 Task: Create a due date automation trigger when advanced on, on the monday of the week a card is due add content with a description not starting with resume at 11:00 AM.
Action: Mouse moved to (945, 75)
Screenshot: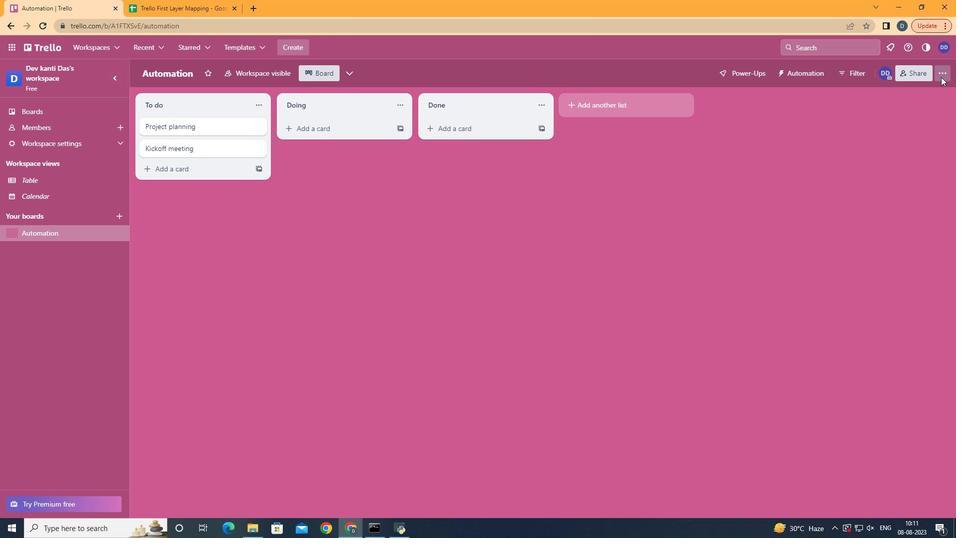 
Action: Mouse pressed left at (945, 75)
Screenshot: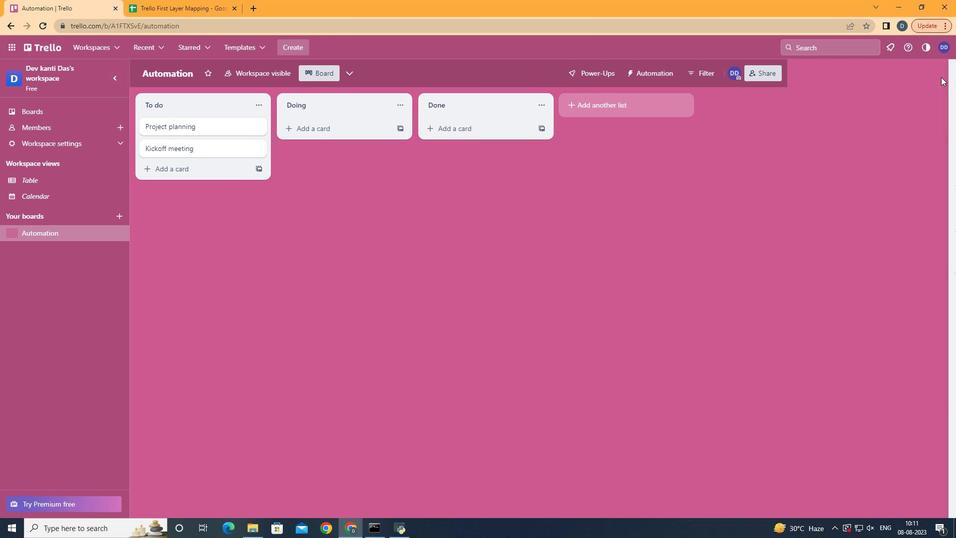 
Action: Mouse moved to (853, 220)
Screenshot: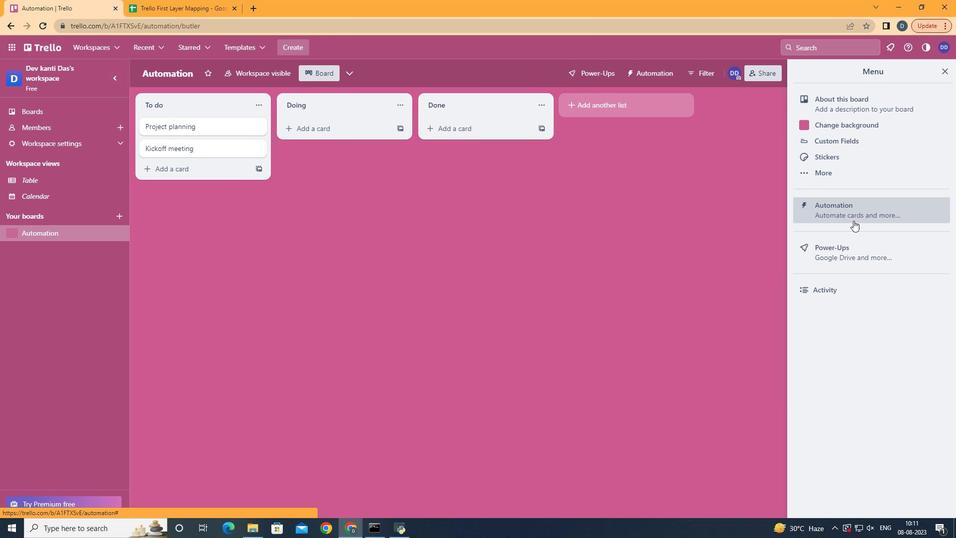 
Action: Mouse pressed left at (853, 220)
Screenshot: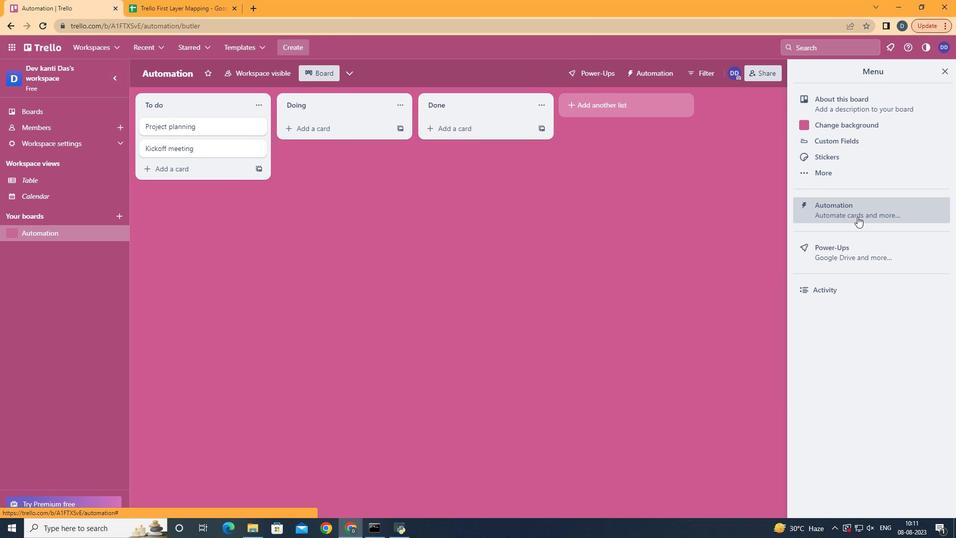 
Action: Mouse moved to (187, 202)
Screenshot: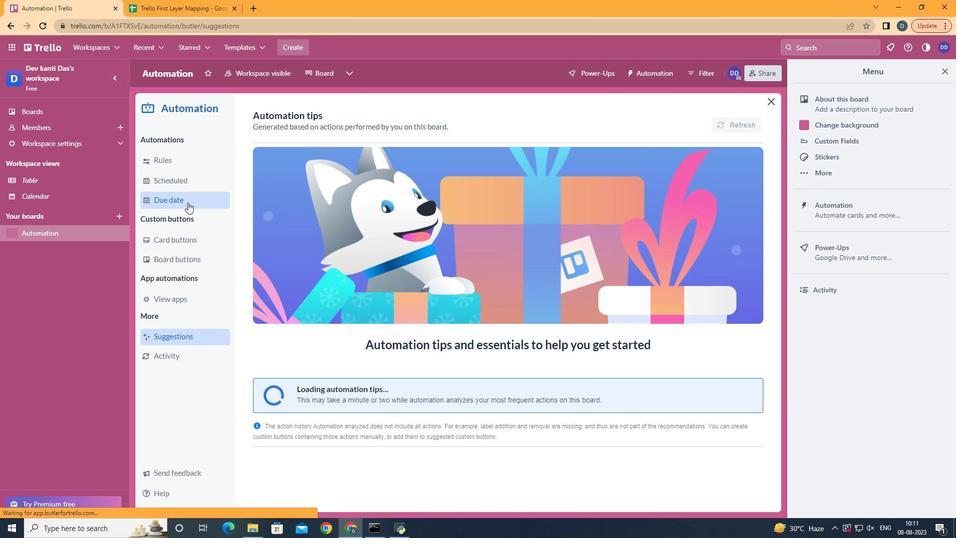 
Action: Mouse pressed left at (187, 202)
Screenshot: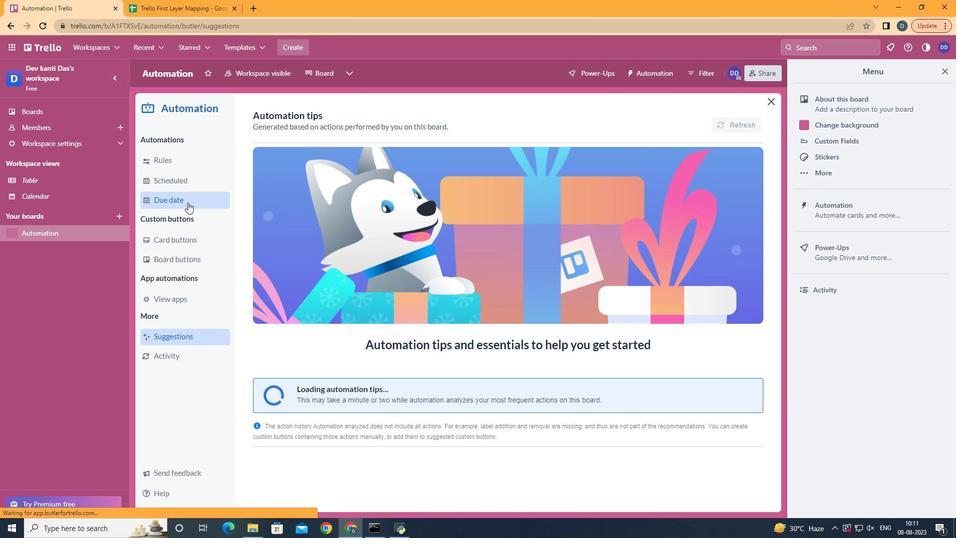 
Action: Mouse moved to (700, 116)
Screenshot: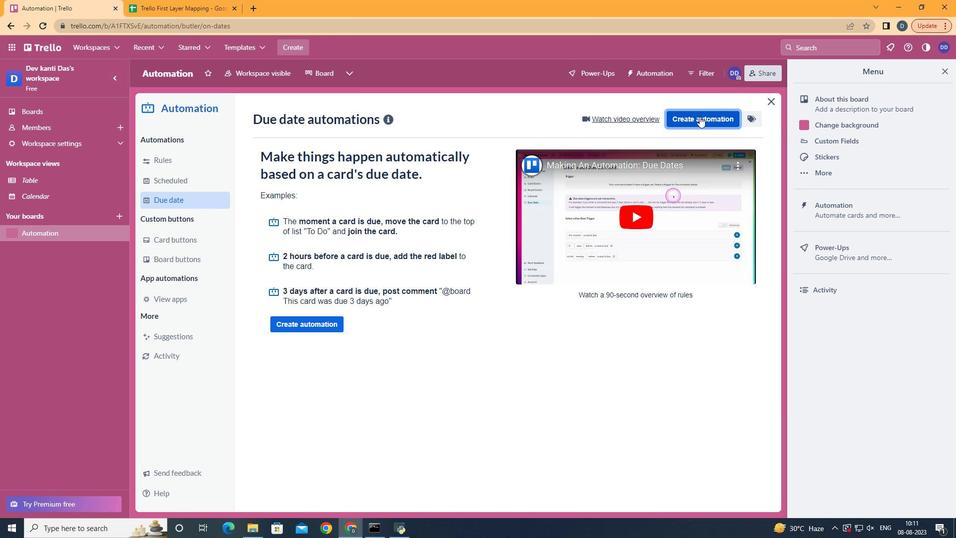 
Action: Mouse pressed left at (700, 116)
Screenshot: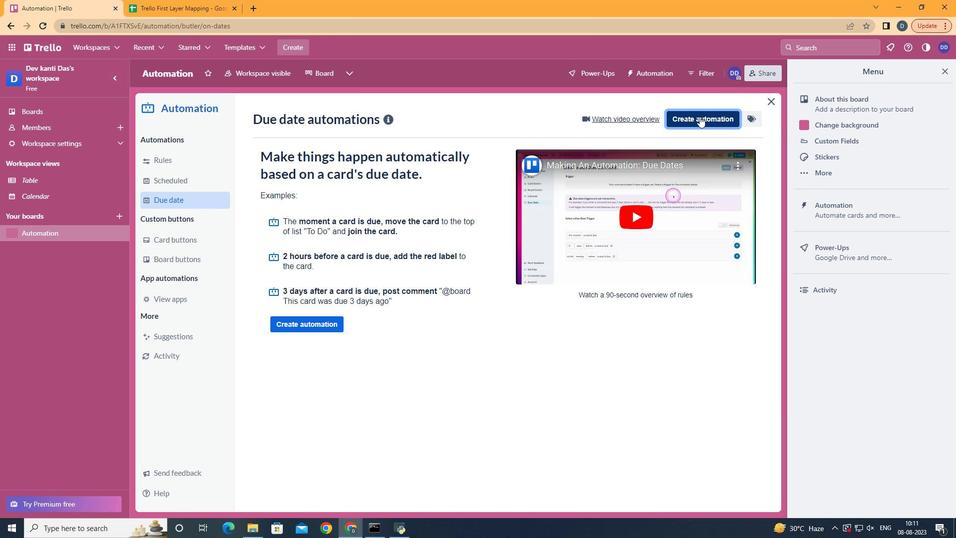 
Action: Mouse moved to (520, 214)
Screenshot: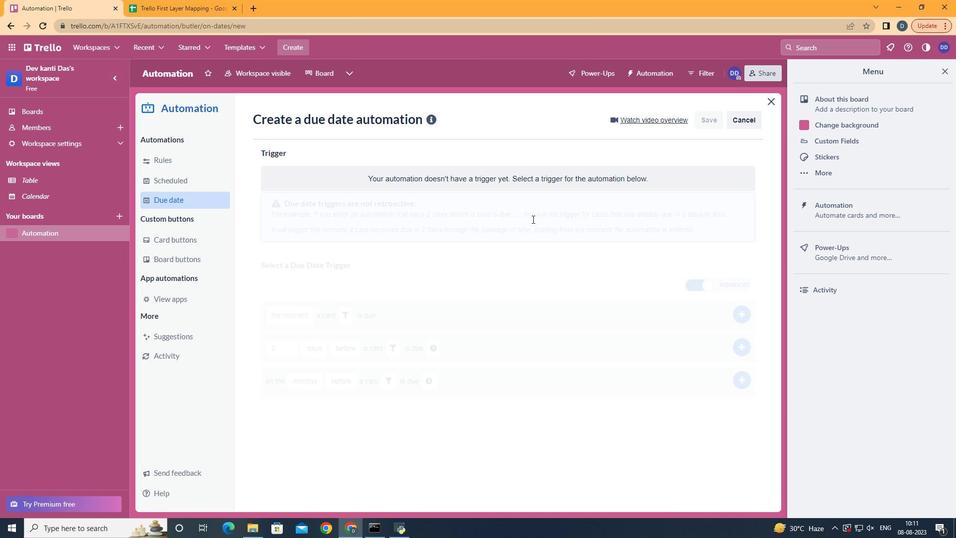 
Action: Mouse pressed left at (520, 214)
Screenshot: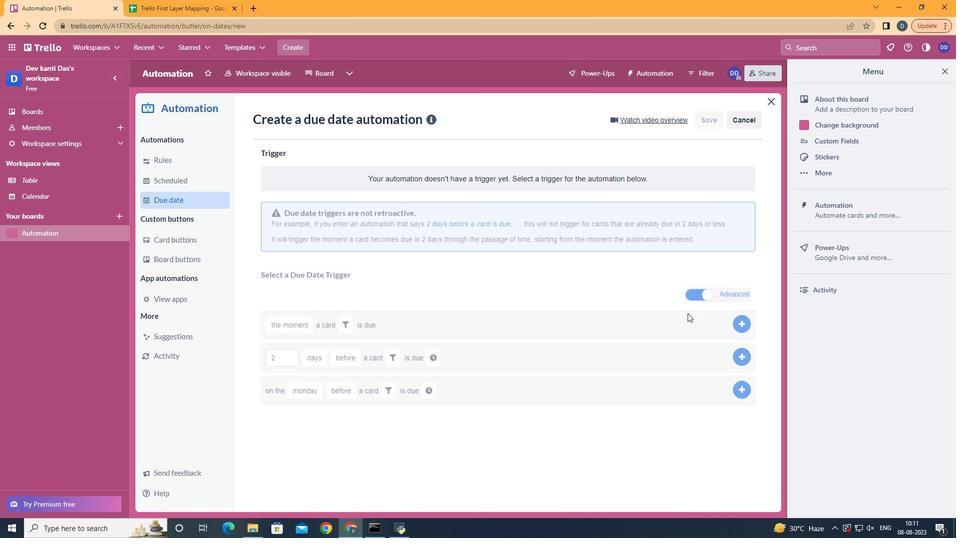 
Action: Mouse moved to (330, 256)
Screenshot: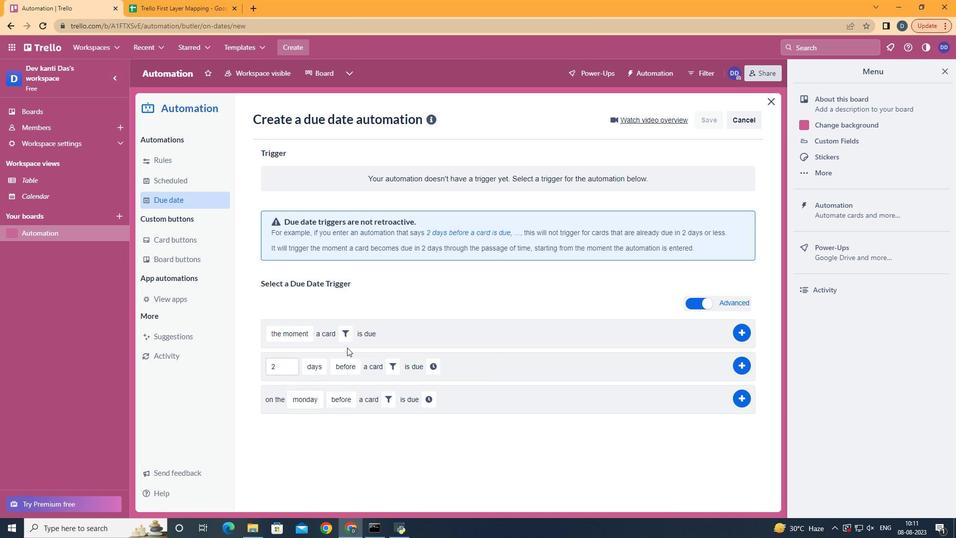 
Action: Mouse pressed left at (330, 256)
Screenshot: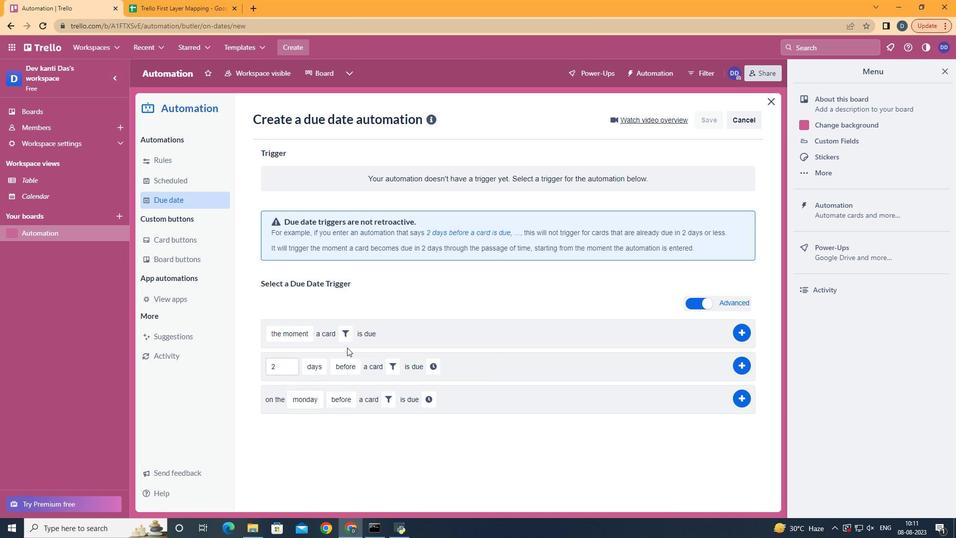 
Action: Mouse moved to (351, 458)
Screenshot: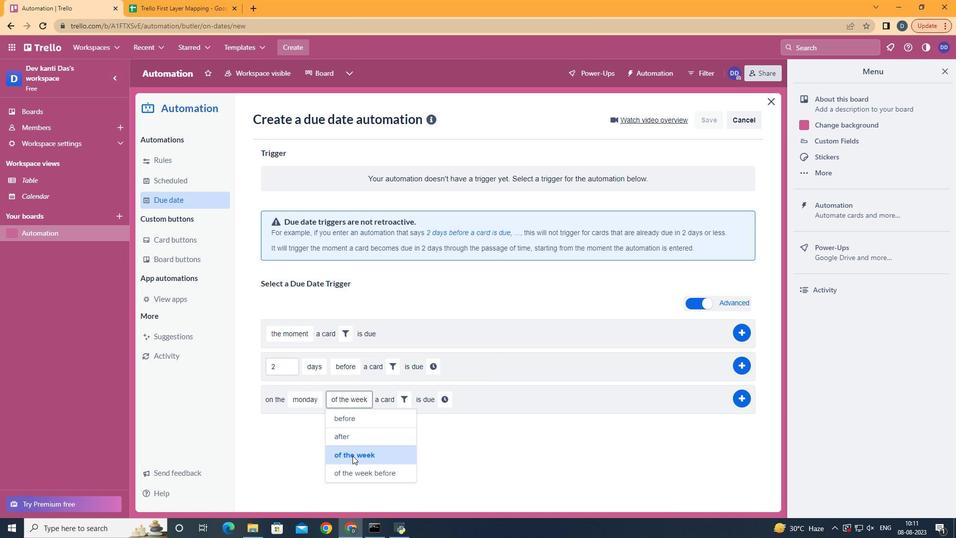 
Action: Mouse pressed left at (351, 458)
Screenshot: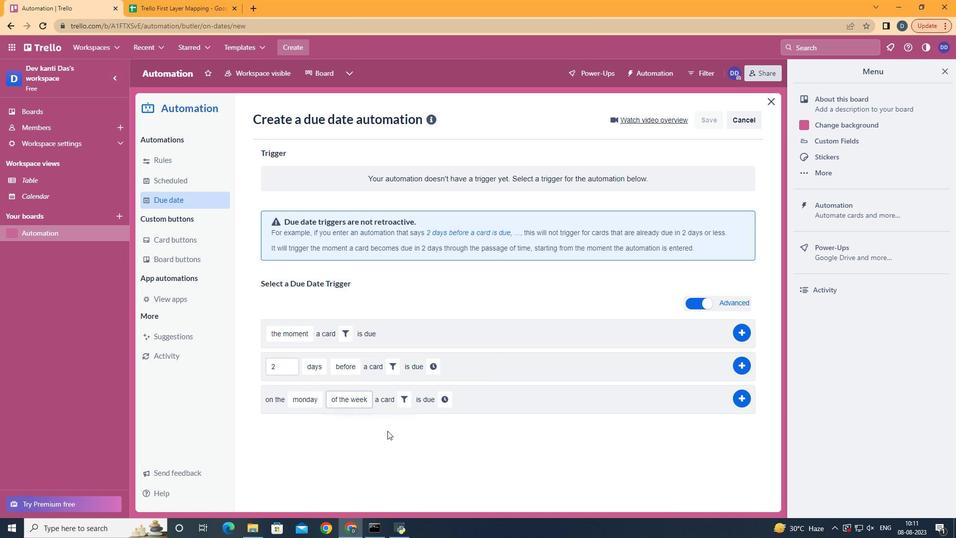 
Action: Mouse moved to (406, 394)
Screenshot: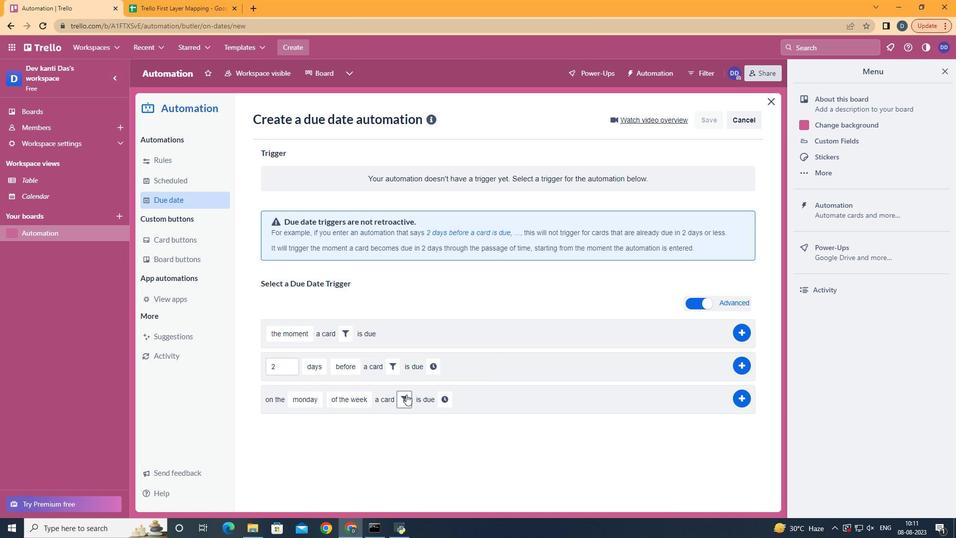 
Action: Mouse pressed left at (406, 394)
Screenshot: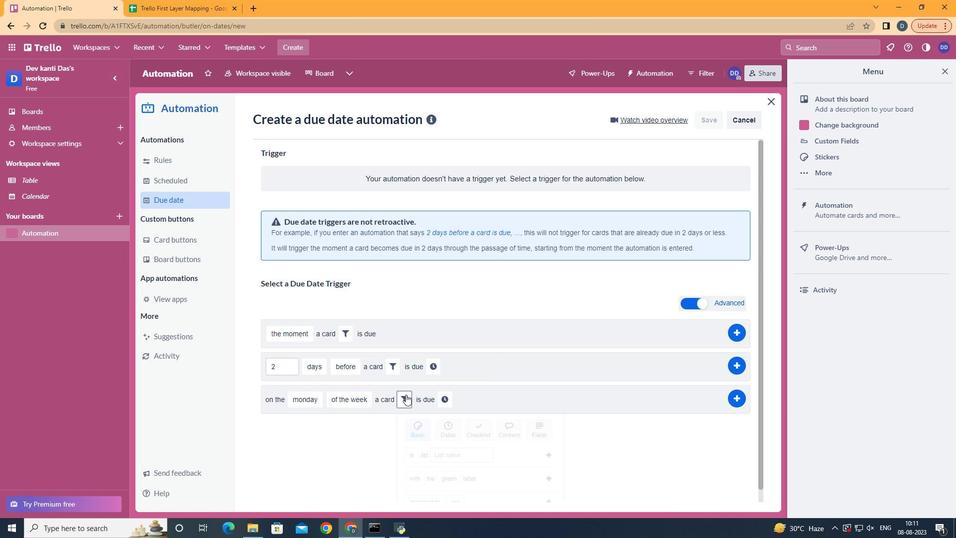 
Action: Mouse moved to (528, 430)
Screenshot: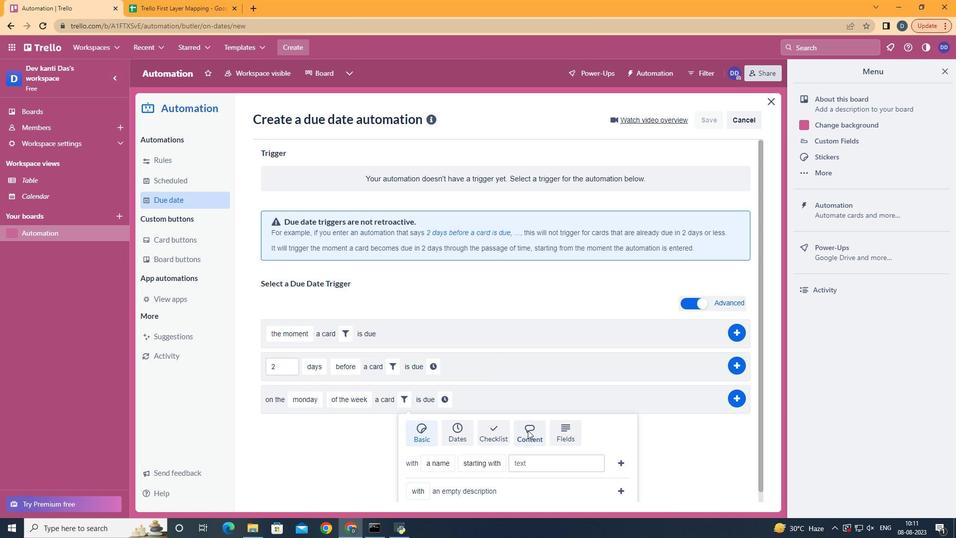 
Action: Mouse pressed left at (528, 430)
Screenshot: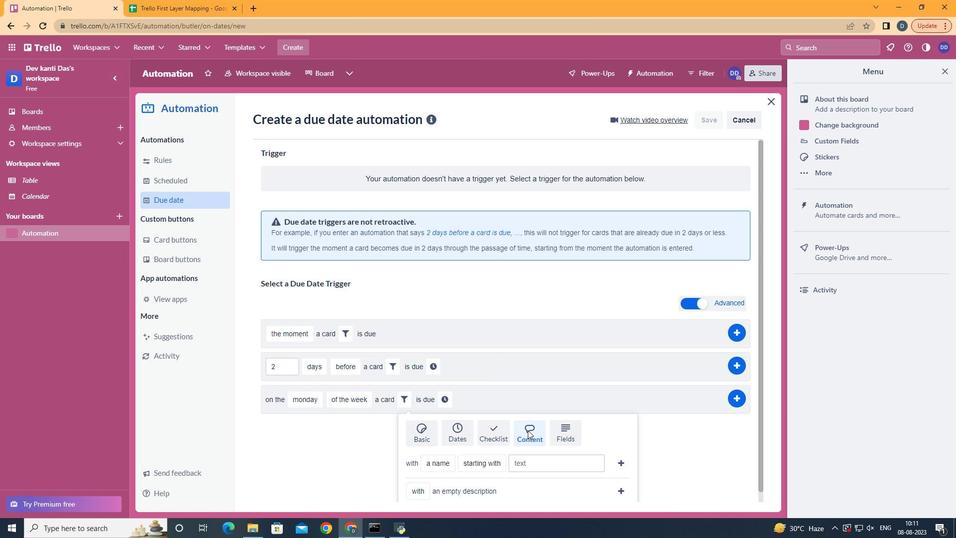 
Action: Mouse moved to (529, 430)
Screenshot: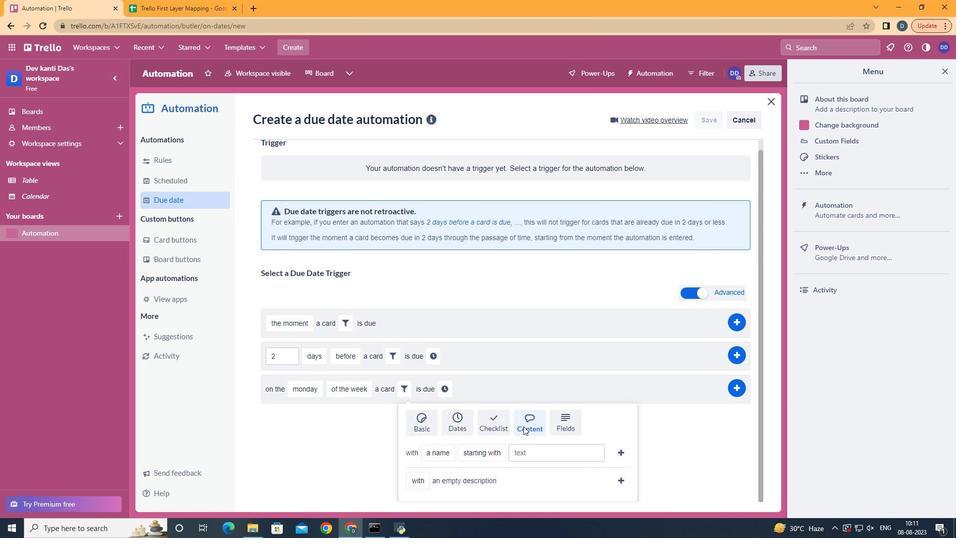
Action: Mouse scrolled (529, 429) with delta (0, 0)
Screenshot: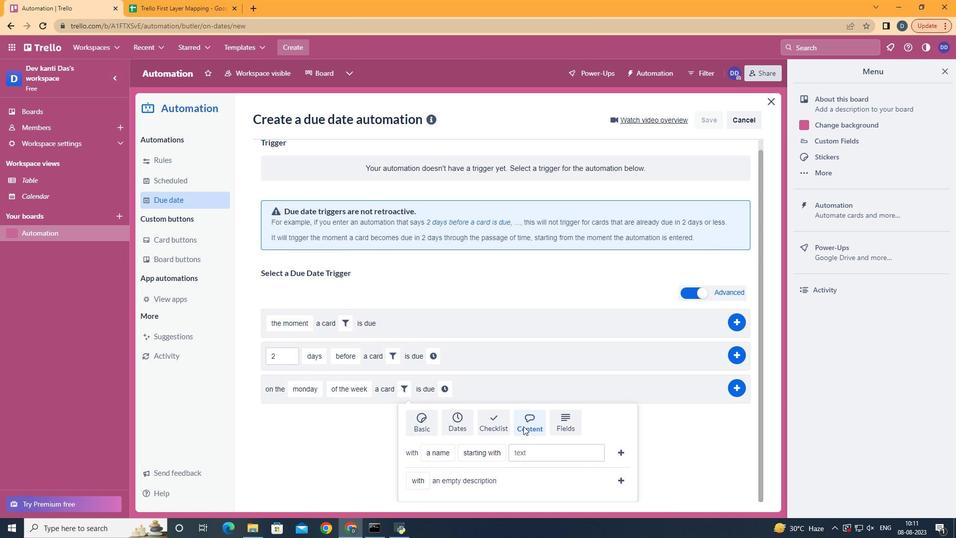 
Action: Mouse scrolled (529, 429) with delta (0, 0)
Screenshot: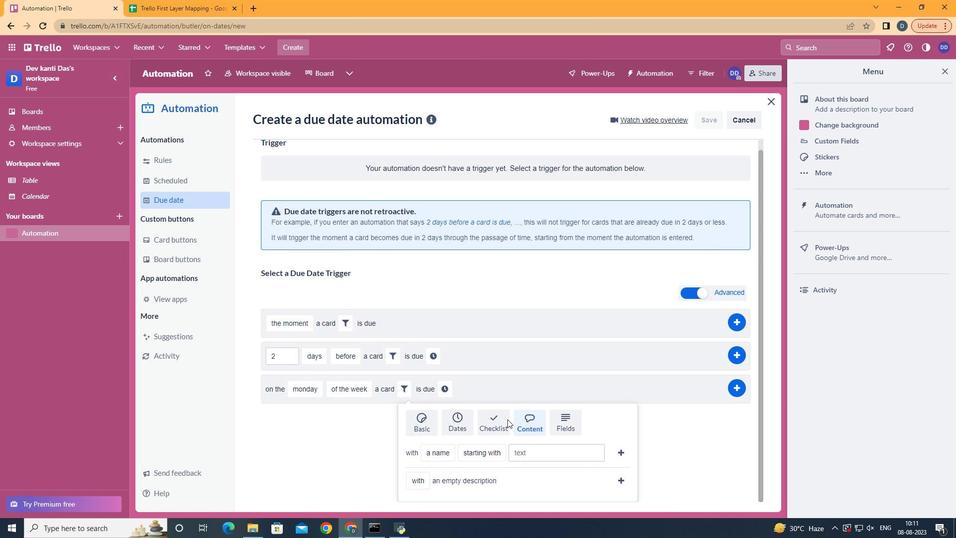
Action: Mouse scrolled (529, 429) with delta (0, 0)
Screenshot: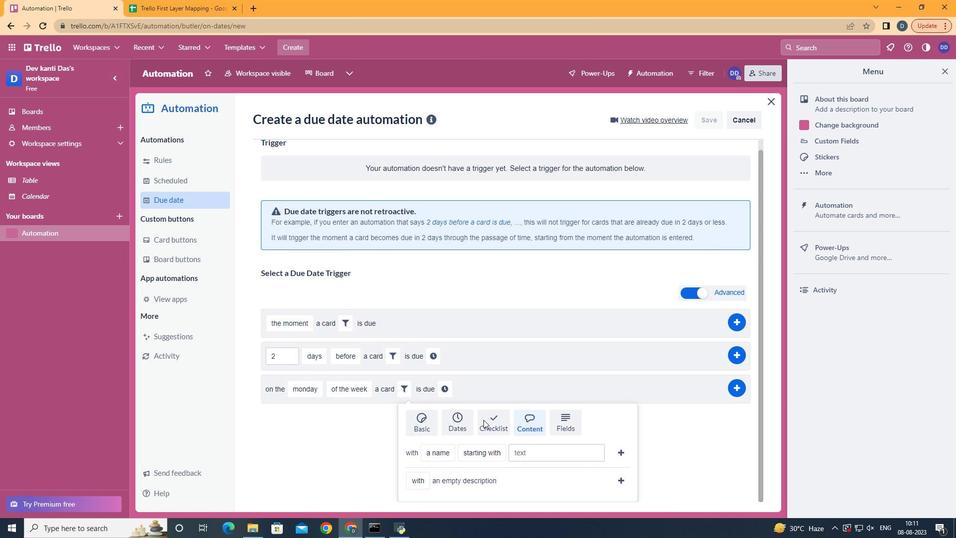 
Action: Mouse moved to (462, 410)
Screenshot: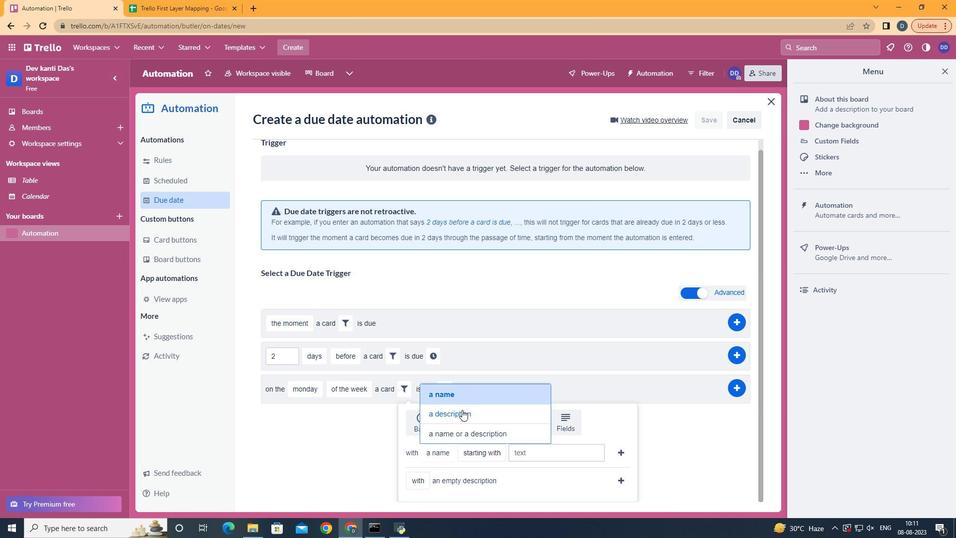 
Action: Mouse pressed left at (462, 410)
Screenshot: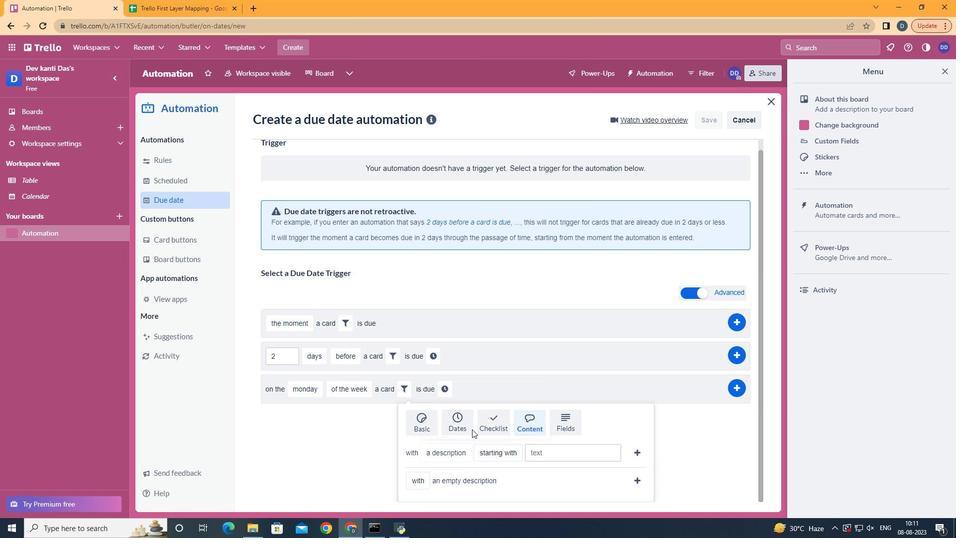 
Action: Mouse moved to (520, 397)
Screenshot: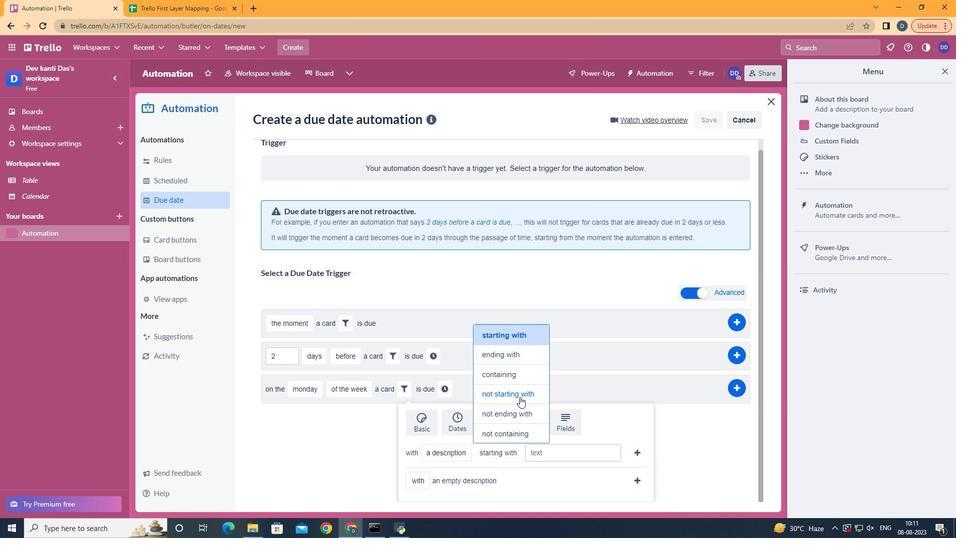 
Action: Mouse pressed left at (520, 397)
Screenshot: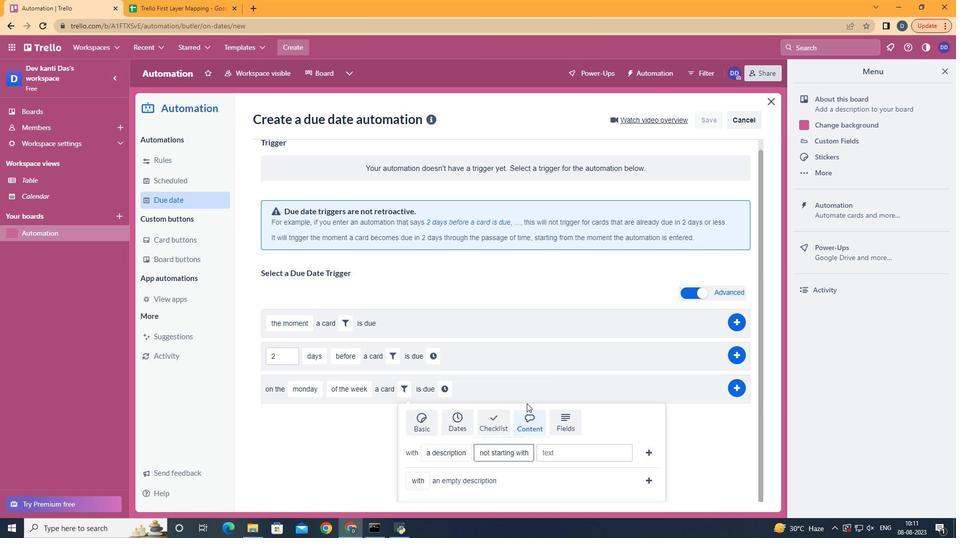 
Action: Mouse moved to (557, 451)
Screenshot: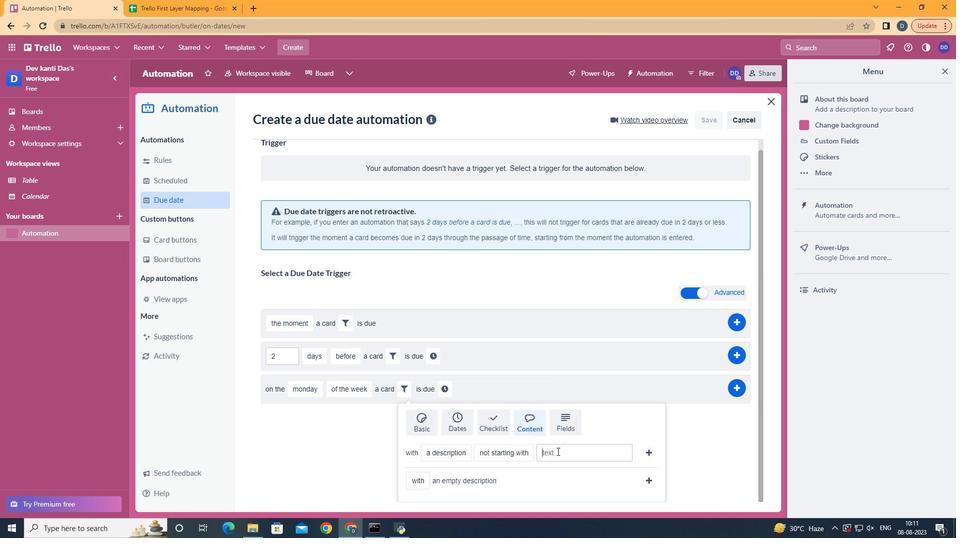 
Action: Mouse pressed left at (557, 451)
Screenshot: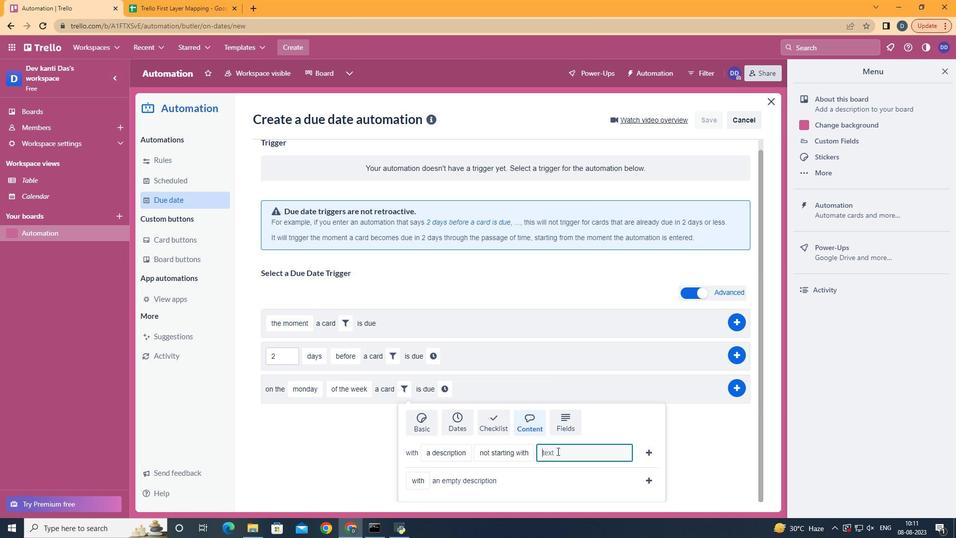 
Action: Key pressed resume
Screenshot: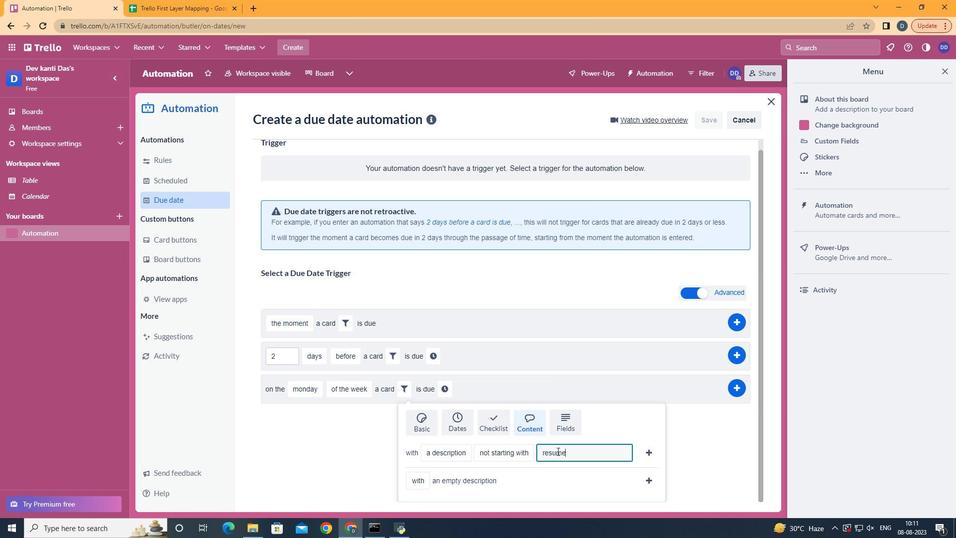 
Action: Mouse moved to (650, 454)
Screenshot: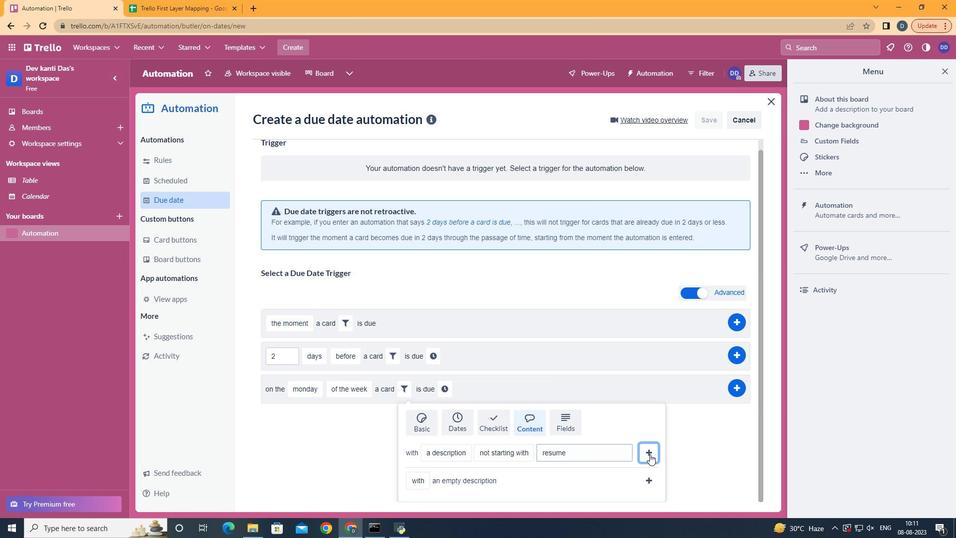 
Action: Mouse pressed left at (650, 454)
Screenshot: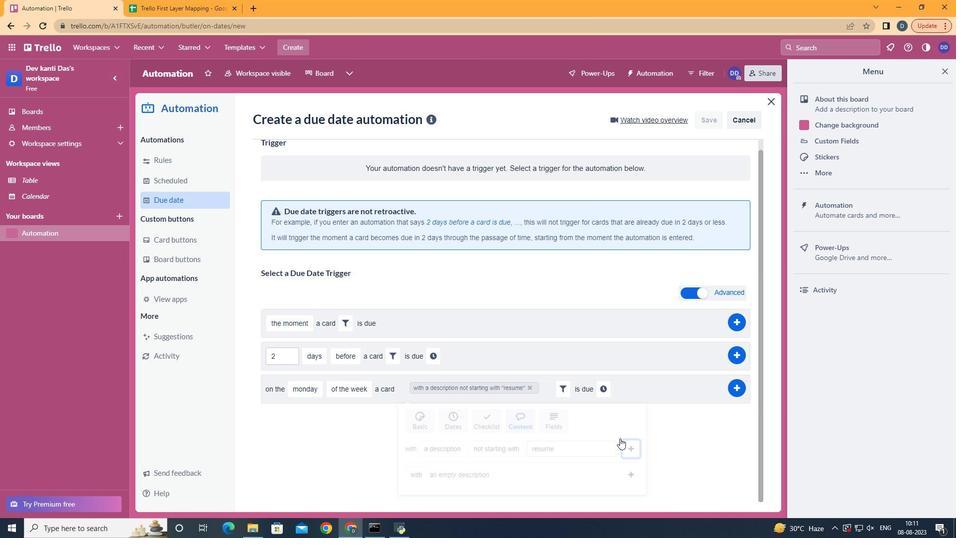 
Action: Mouse moved to (608, 402)
Screenshot: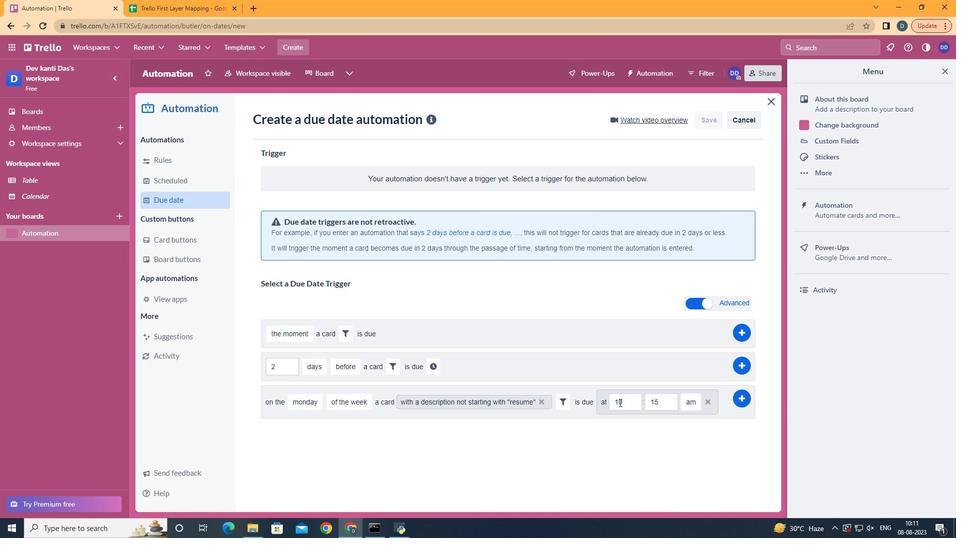 
Action: Mouse pressed left at (608, 402)
Screenshot: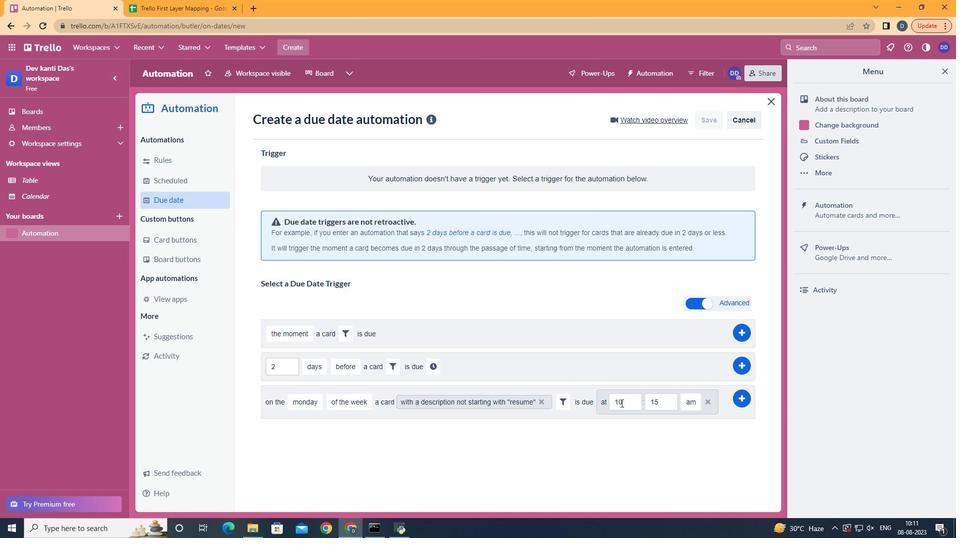 
Action: Mouse moved to (624, 402)
Screenshot: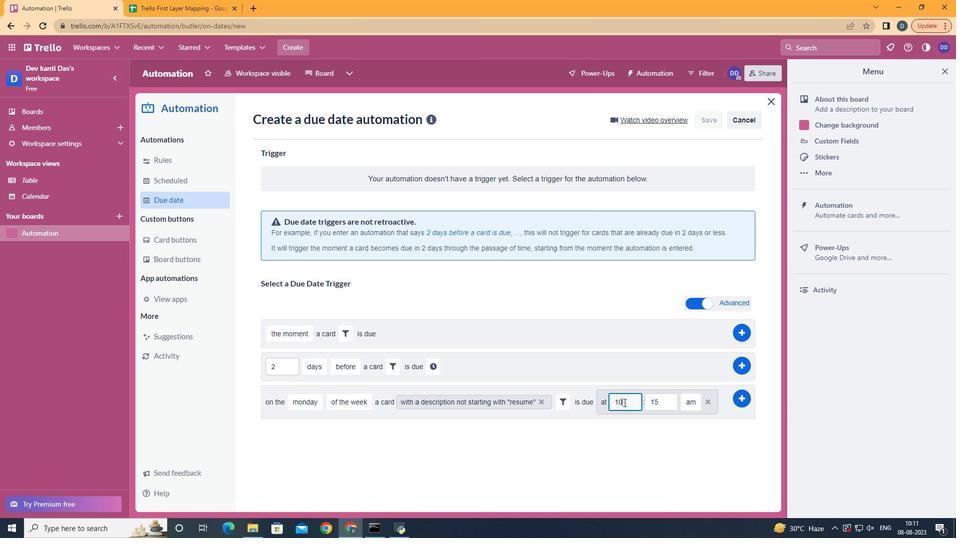 
Action: Mouse pressed left at (624, 402)
Screenshot: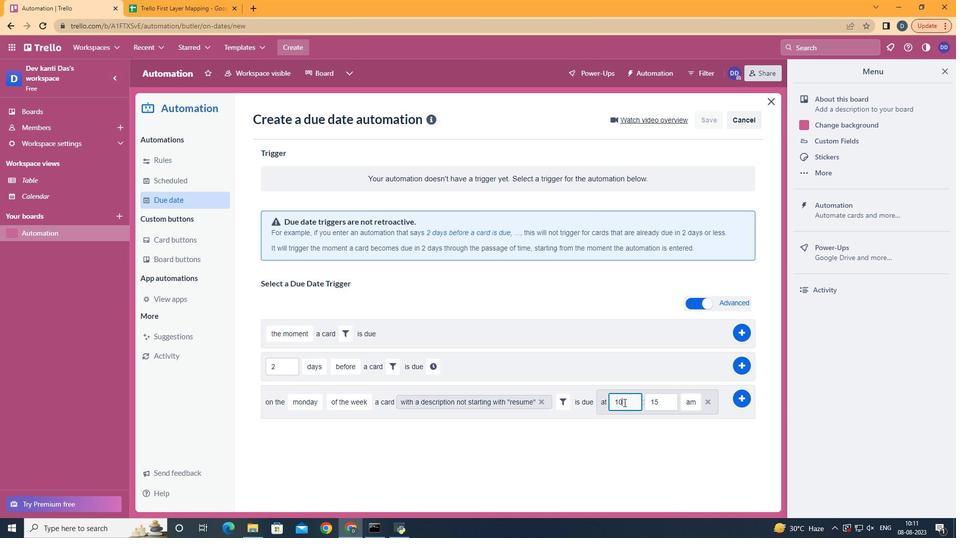 
Action: Key pressed <Key.backspace>1
Screenshot: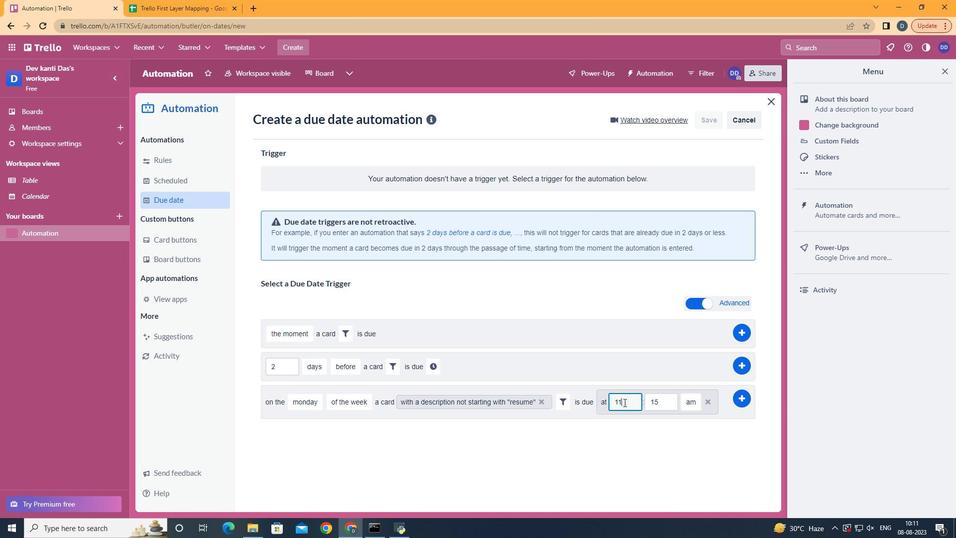 
Action: Mouse moved to (661, 403)
Screenshot: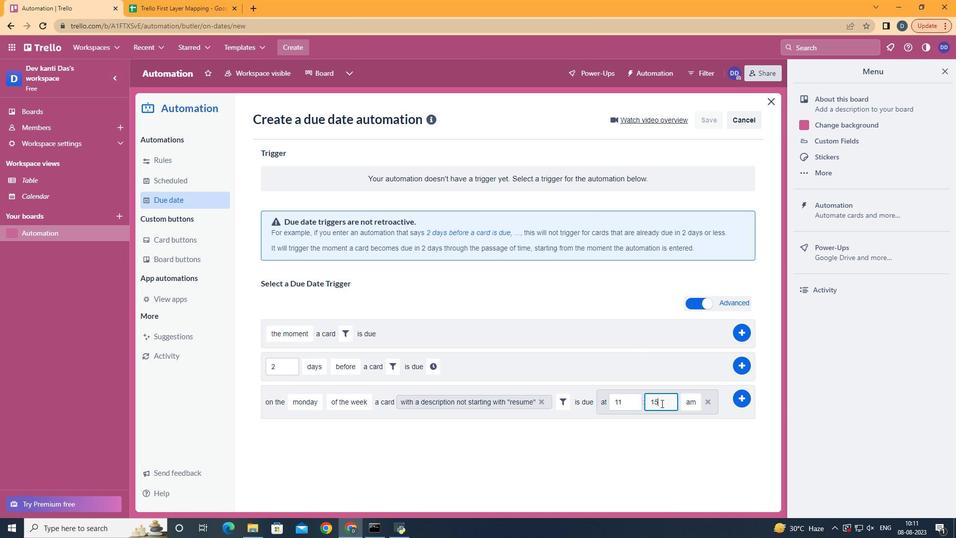 
Action: Mouse pressed left at (661, 403)
Screenshot: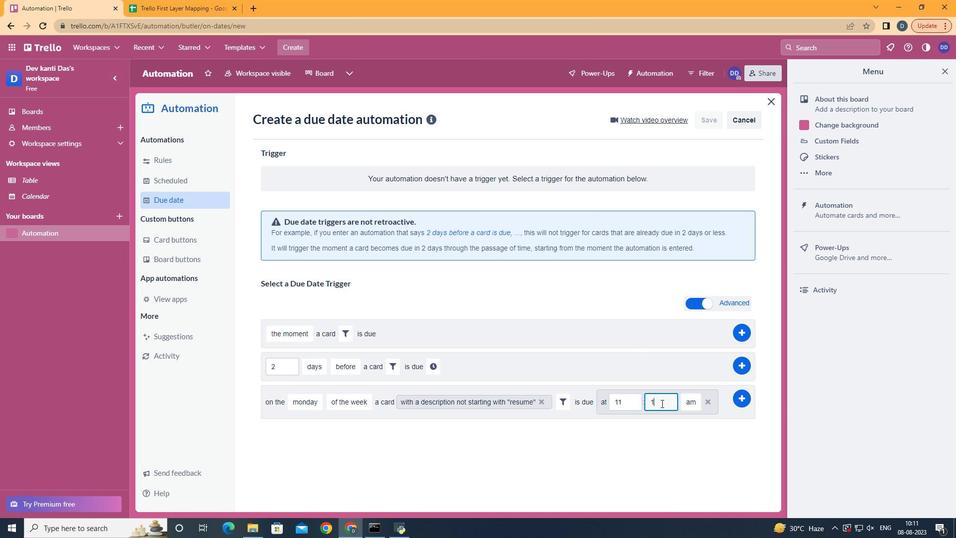 
Action: Key pressed <Key.backspace><Key.backspace>00
Screenshot: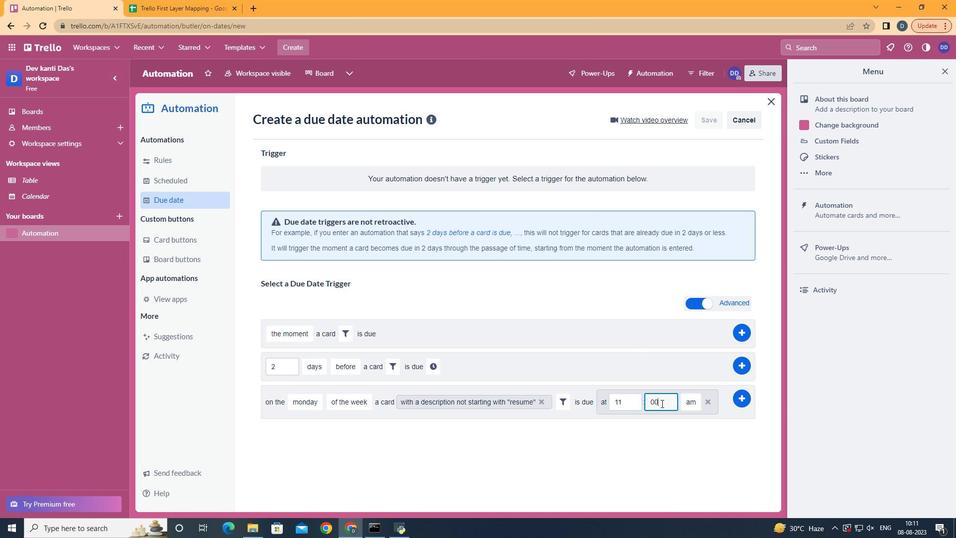 
Action: Mouse moved to (738, 399)
Screenshot: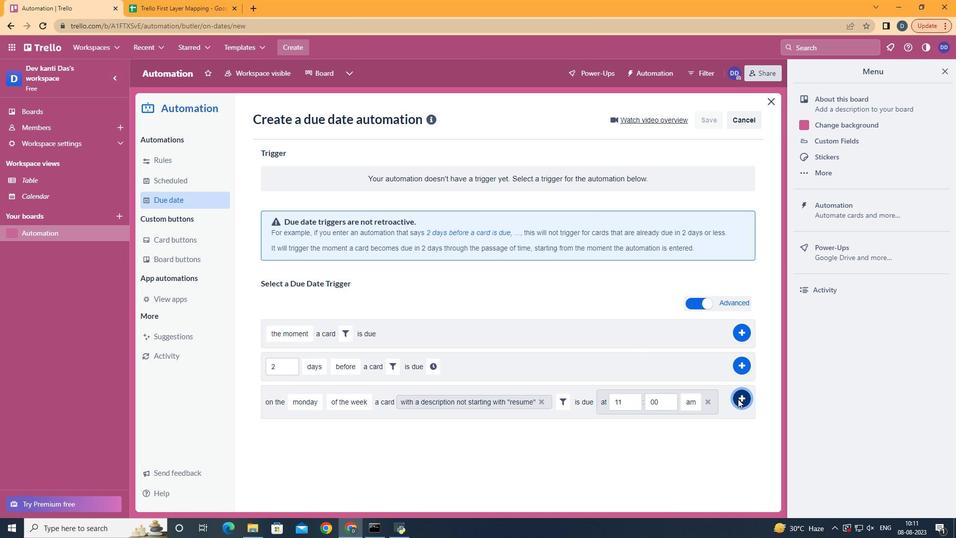 
Action: Mouse pressed left at (738, 399)
Screenshot: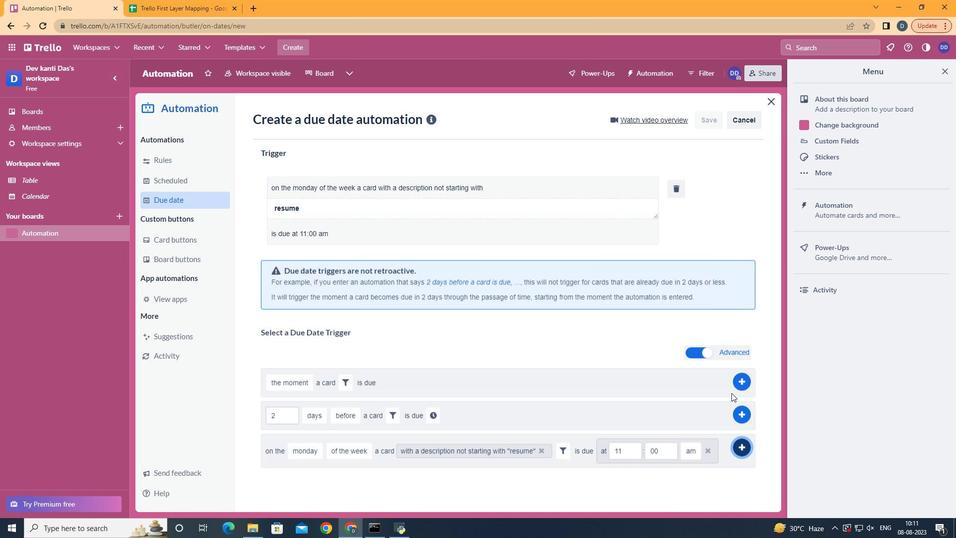 
Action: Mouse moved to (426, 133)
Screenshot: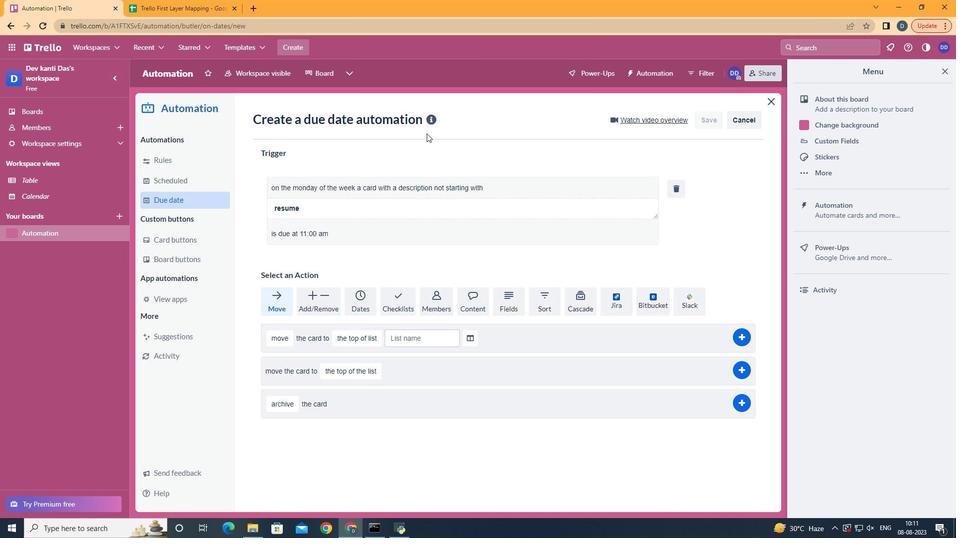 
